 Task: Use the "column C" to view distribution.
Action: Mouse moved to (189, 89)
Screenshot: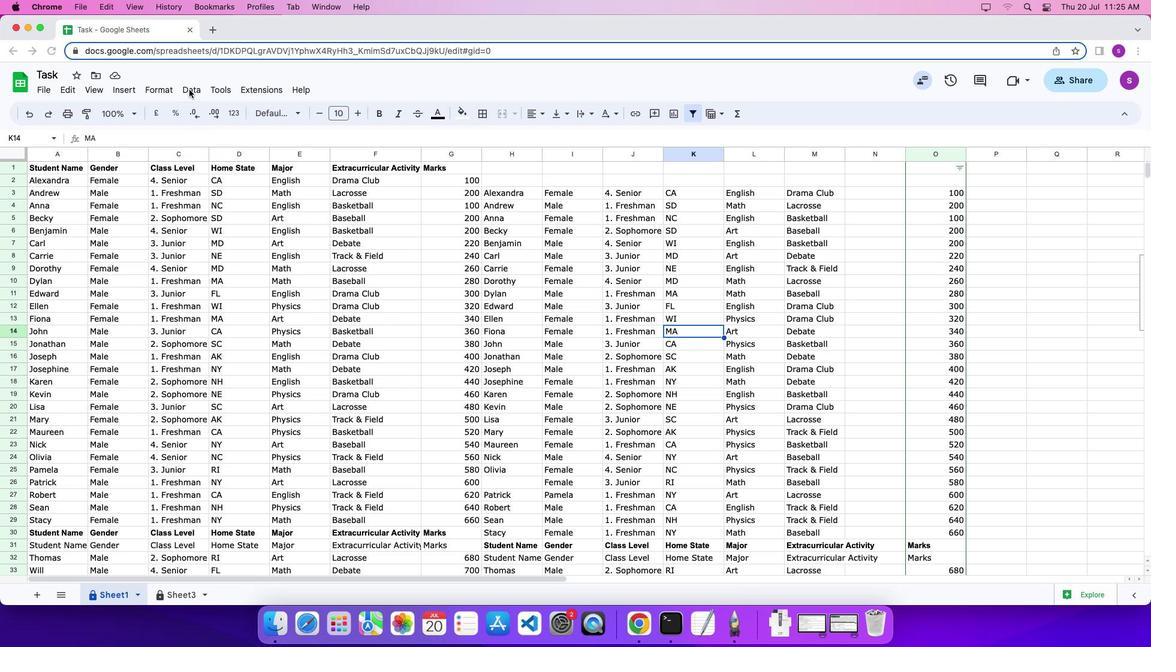 
Action: Mouse pressed left at (189, 89)
Screenshot: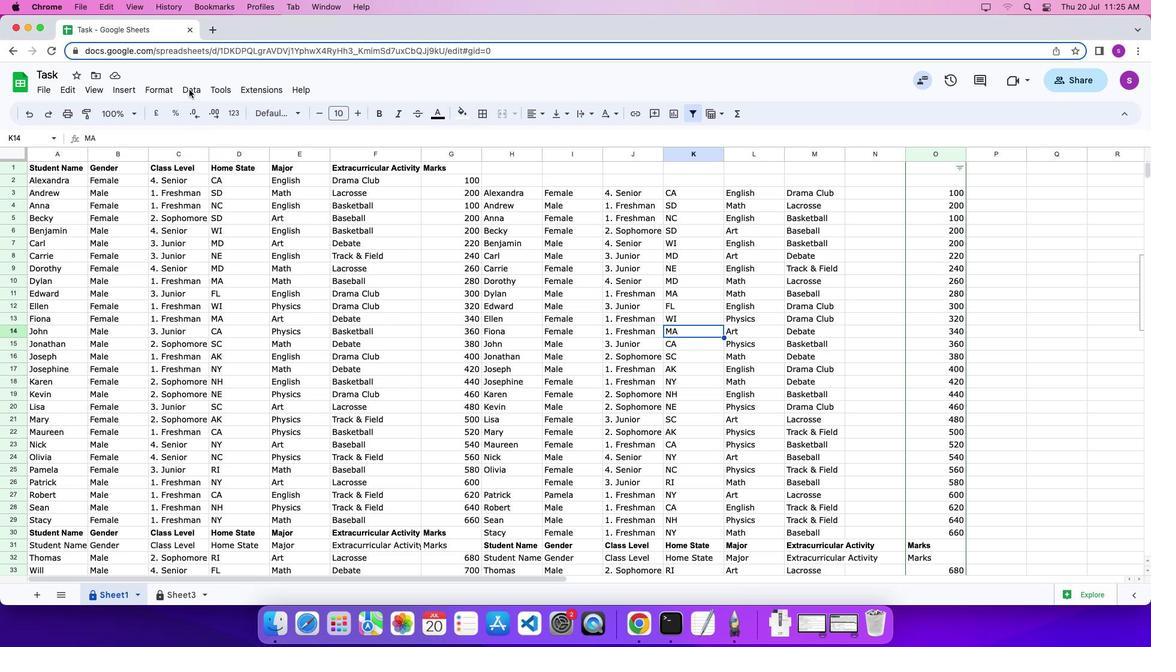 
Action: Mouse moved to (192, 88)
Screenshot: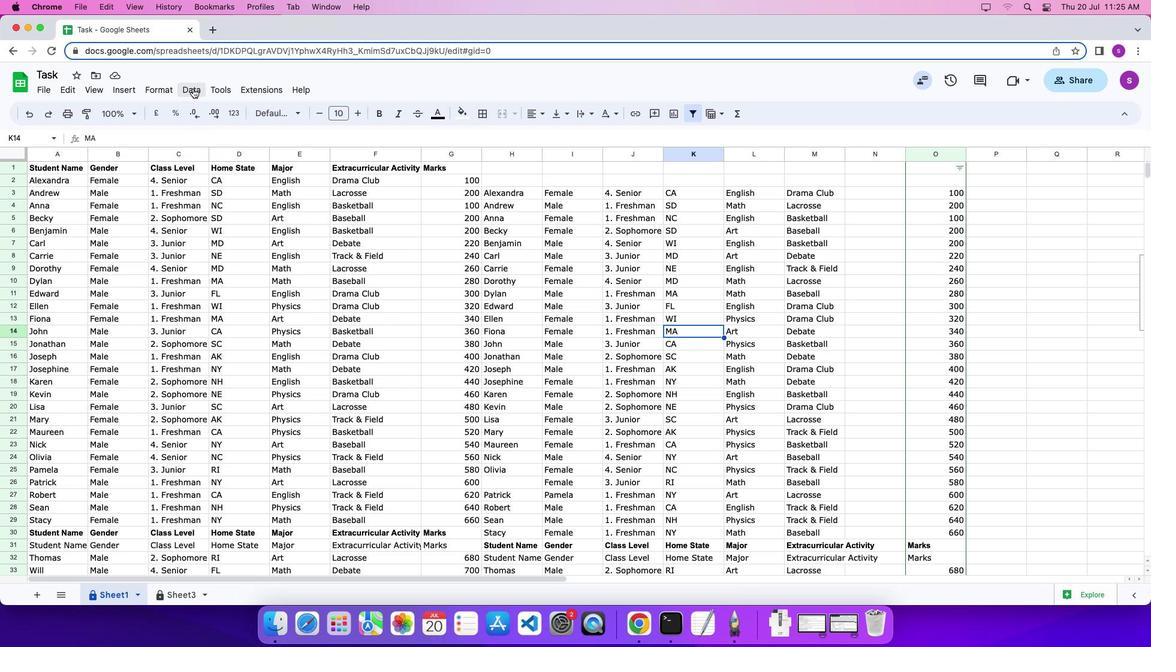
Action: Mouse pressed left at (192, 88)
Screenshot: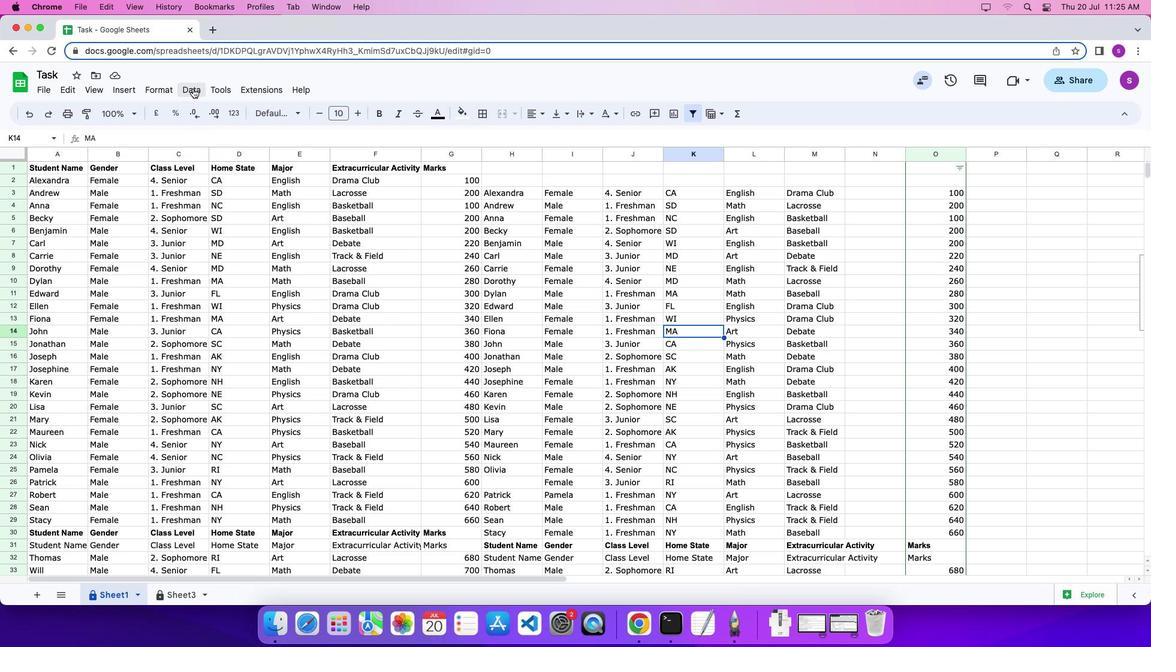
Action: Mouse moved to (232, 320)
Screenshot: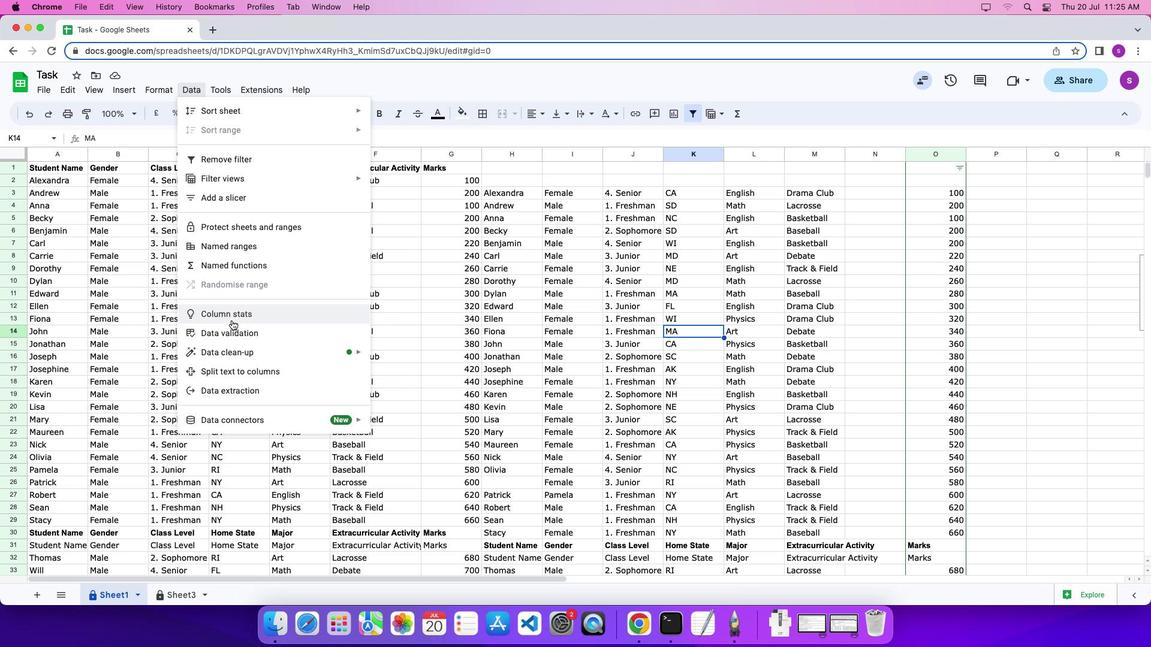 
Action: Mouse pressed left at (232, 320)
Screenshot: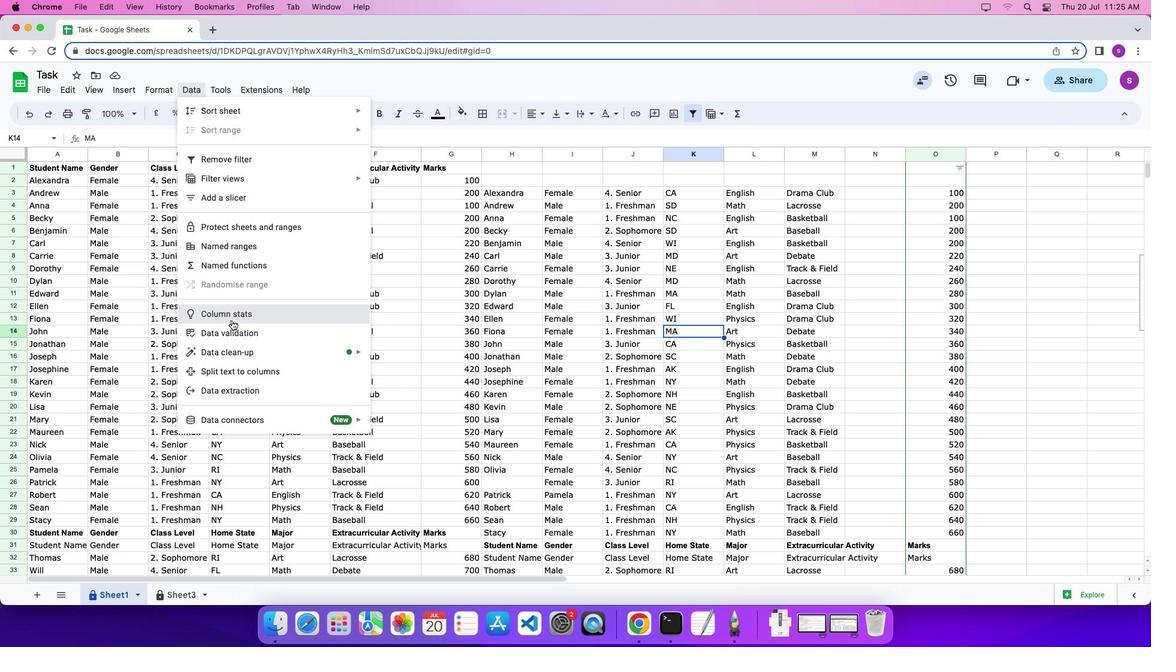 
Action: Mouse moved to (1058, 212)
Screenshot: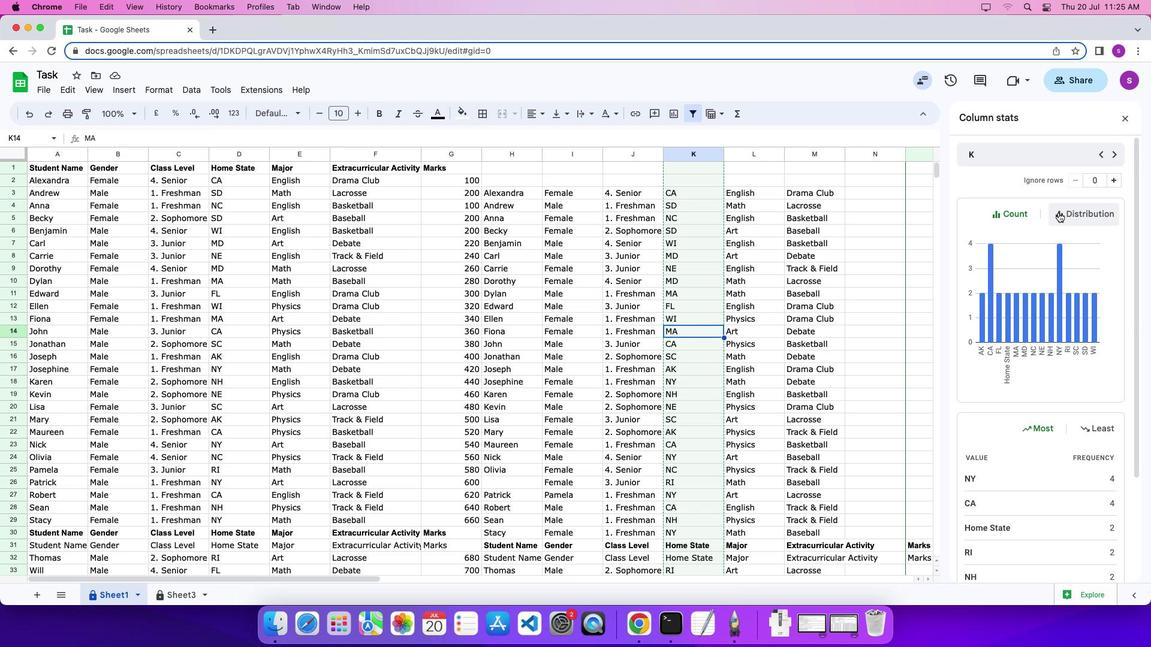 
Action: Mouse pressed left at (1058, 212)
Screenshot: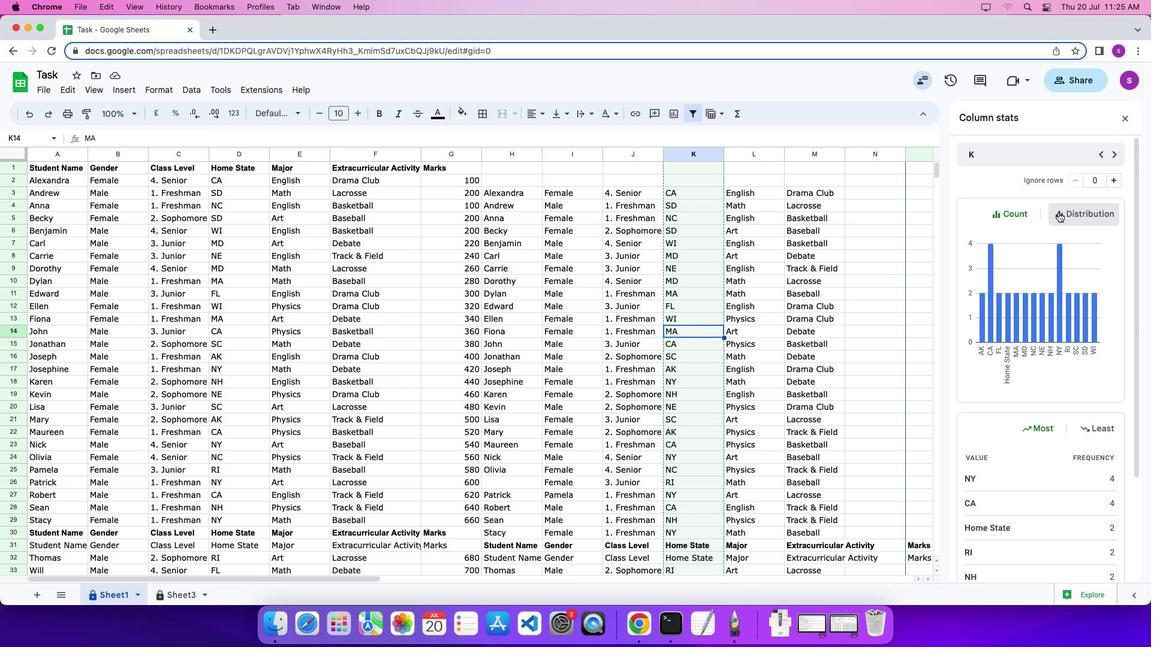 
Action: Mouse moved to (1100, 157)
Screenshot: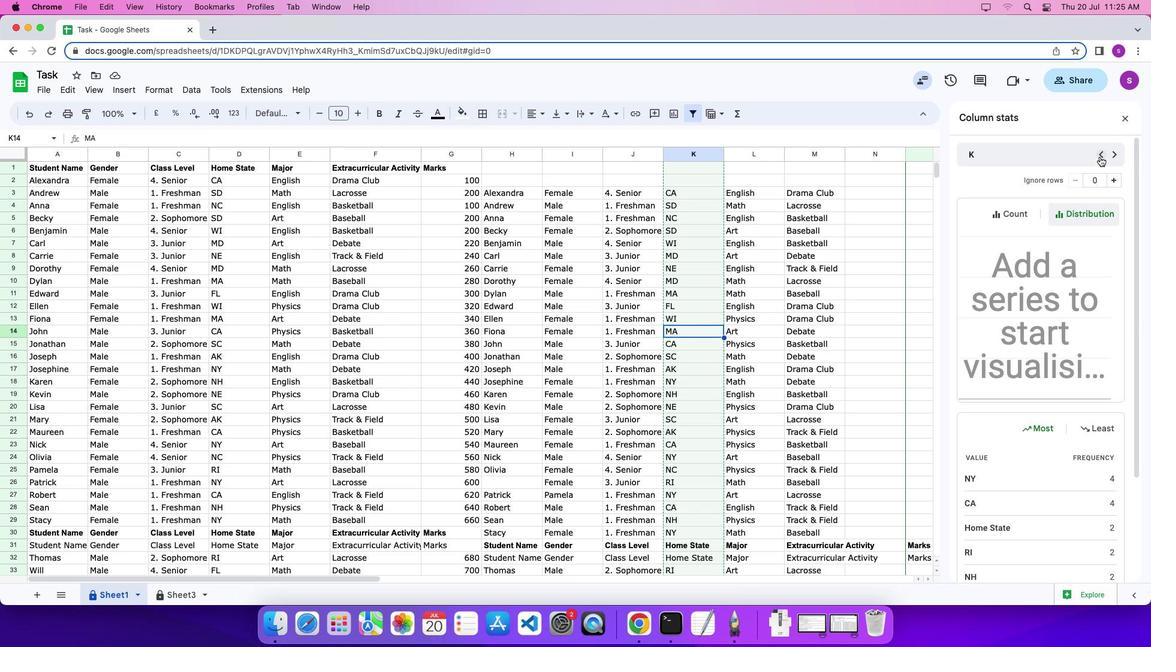 
Action: Mouse pressed left at (1100, 157)
Screenshot: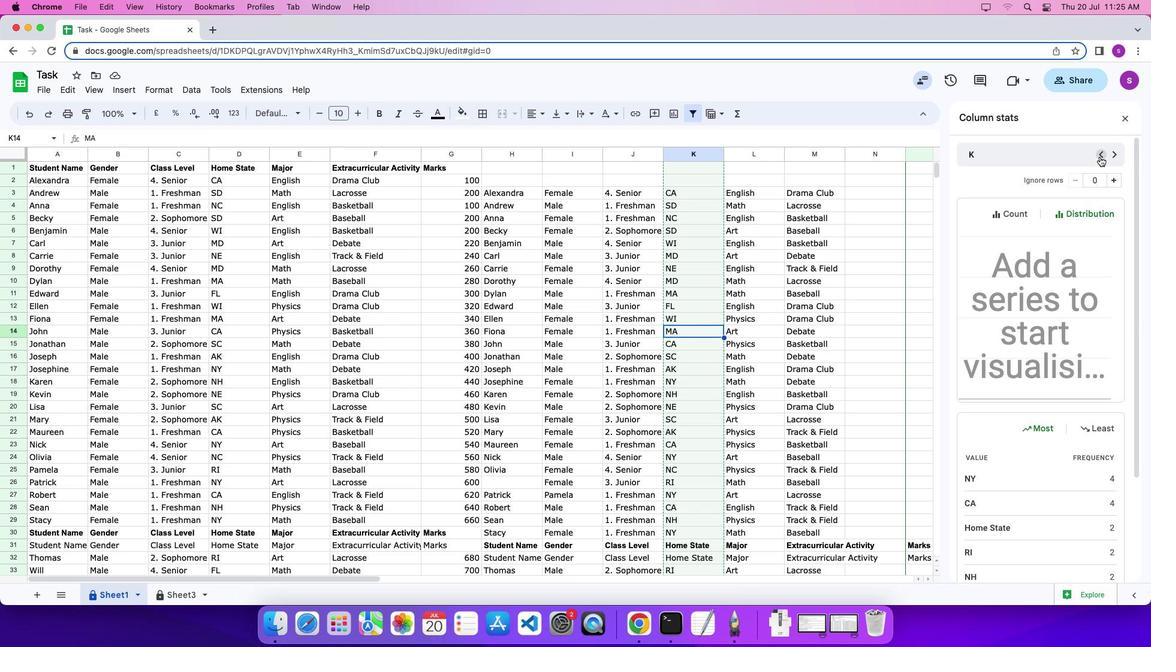 
Action: Mouse pressed left at (1100, 157)
Screenshot: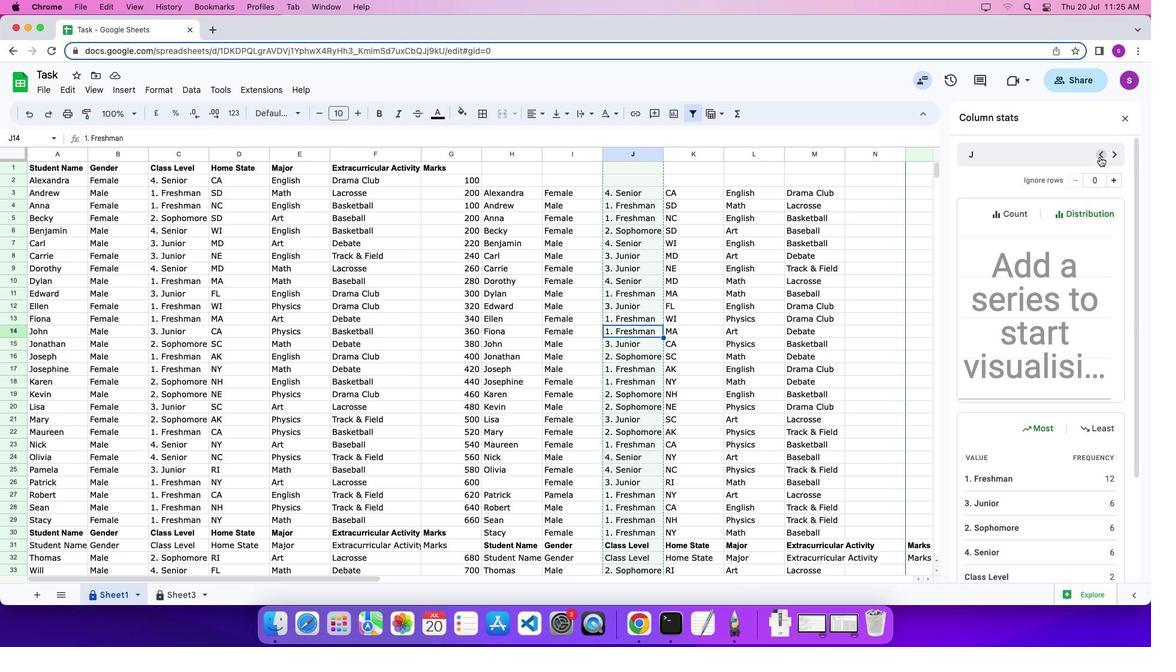 
Action: Mouse pressed left at (1100, 157)
Screenshot: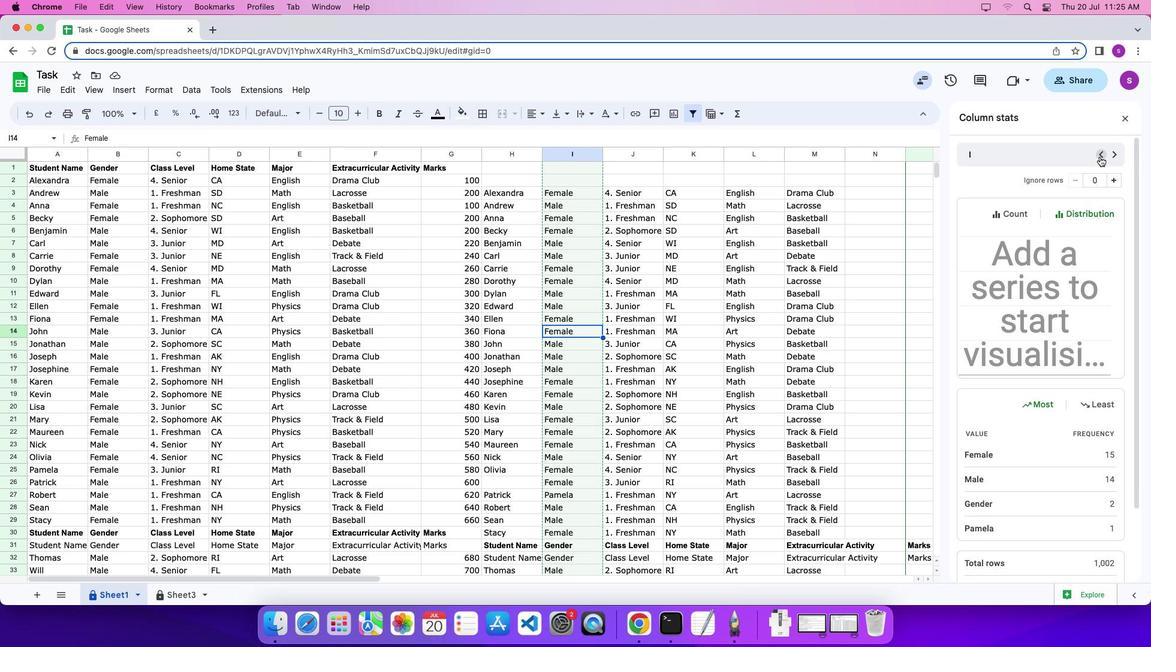 
Action: Mouse pressed left at (1100, 157)
Screenshot: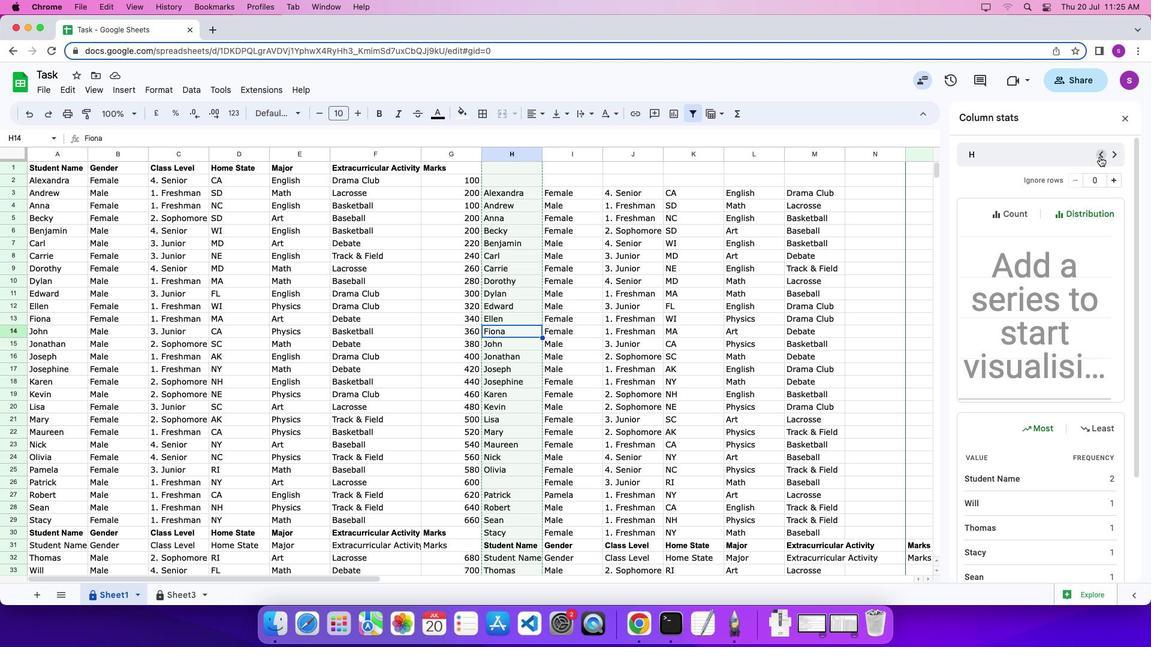 
Action: Mouse pressed left at (1100, 157)
Screenshot: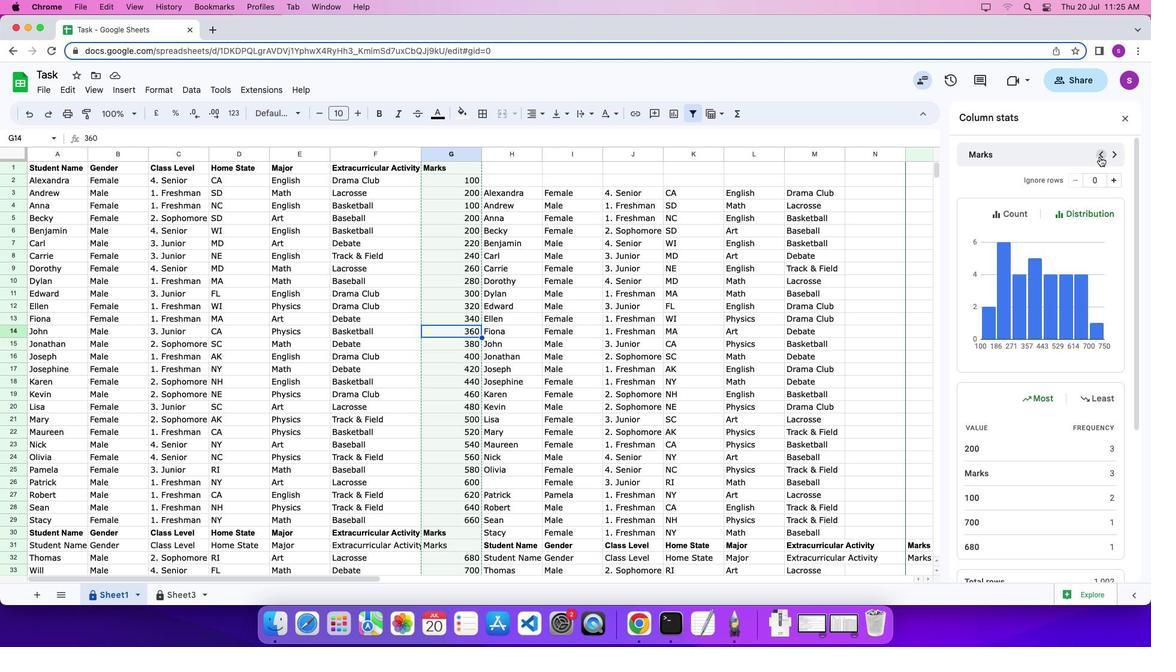 
Action: Mouse pressed left at (1100, 157)
Screenshot: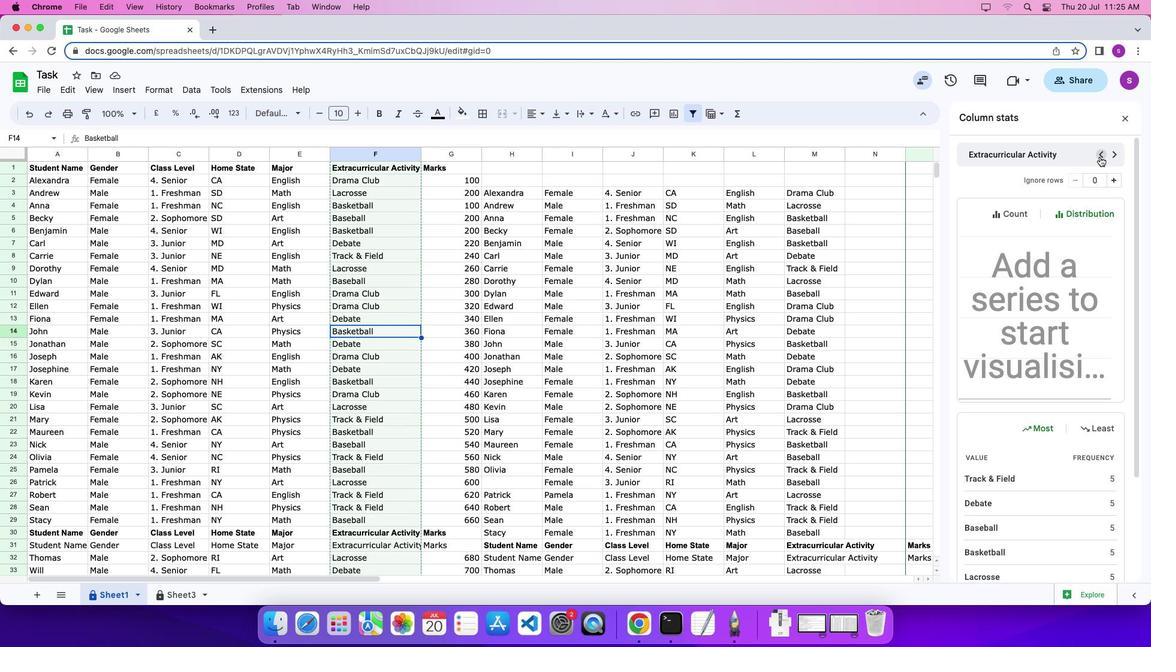 
Action: Mouse moved to (1100, 157)
Screenshot: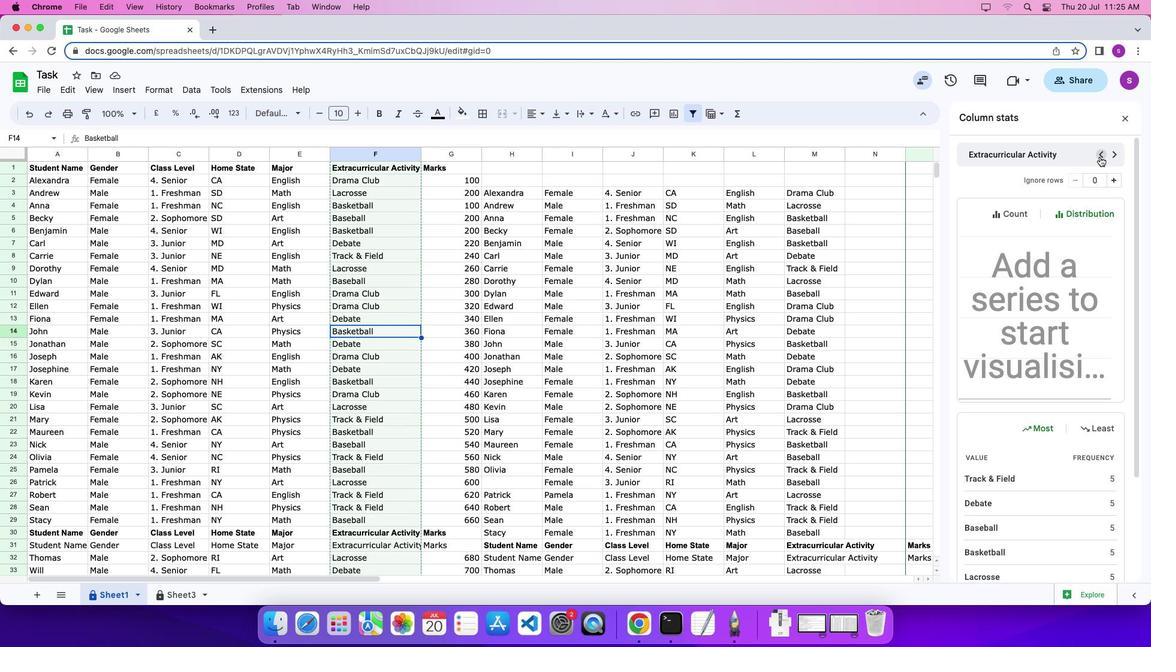 
Action: Mouse pressed left at (1100, 157)
Screenshot: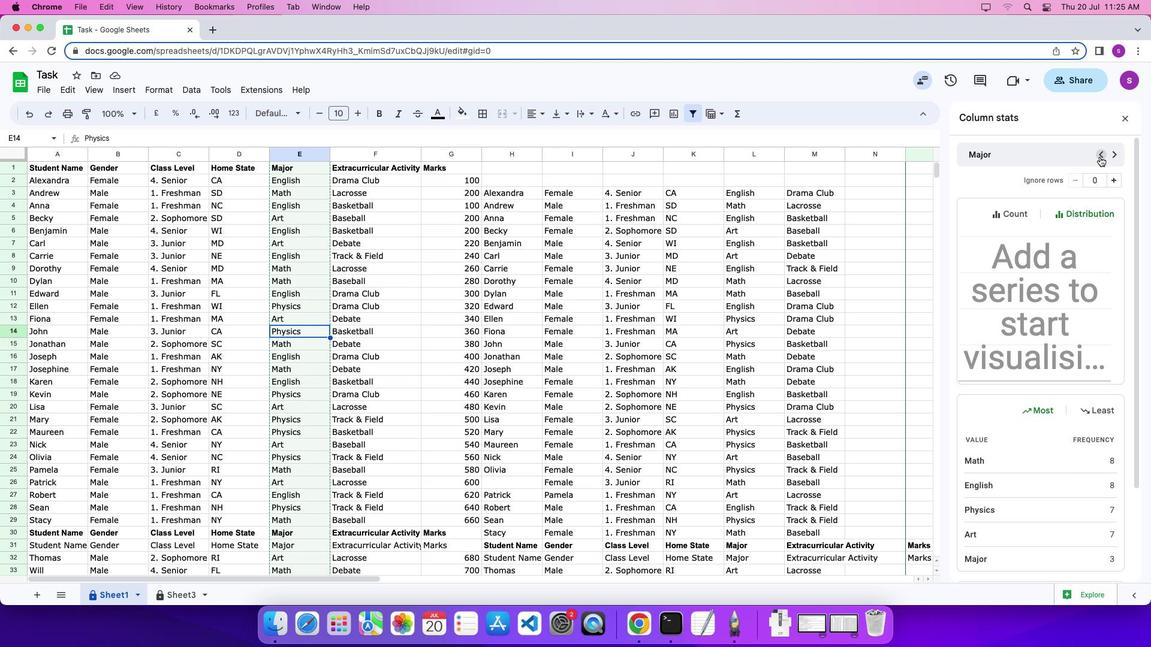 
Action: Mouse moved to (1100, 156)
Screenshot: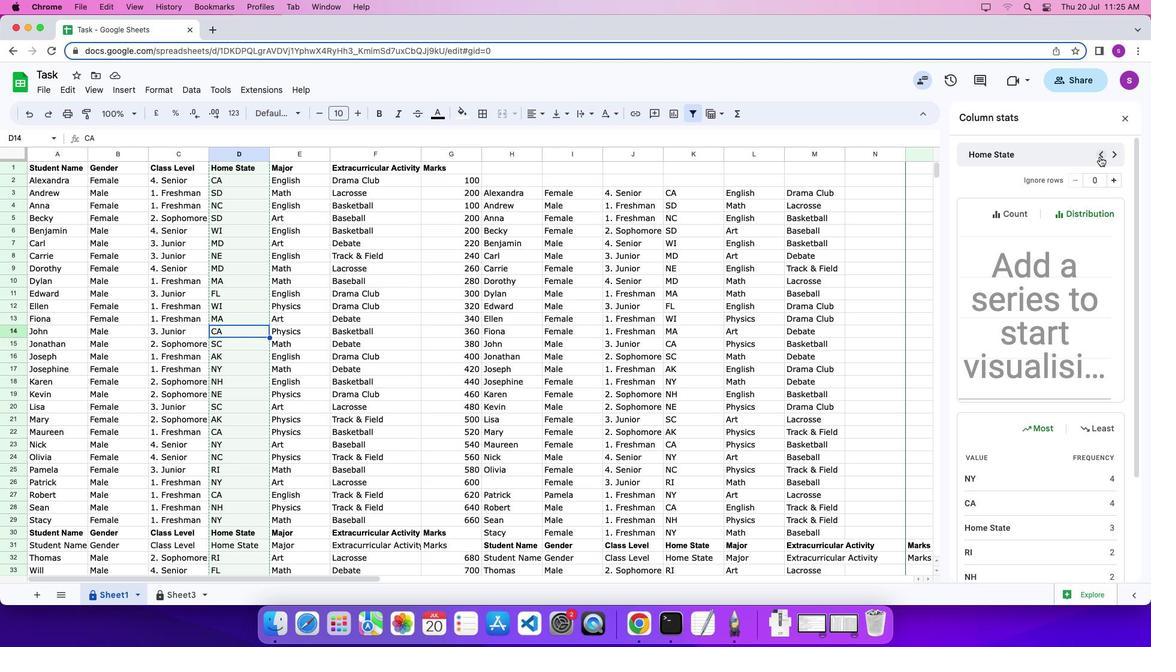 
Action: Mouse pressed left at (1100, 156)
Screenshot: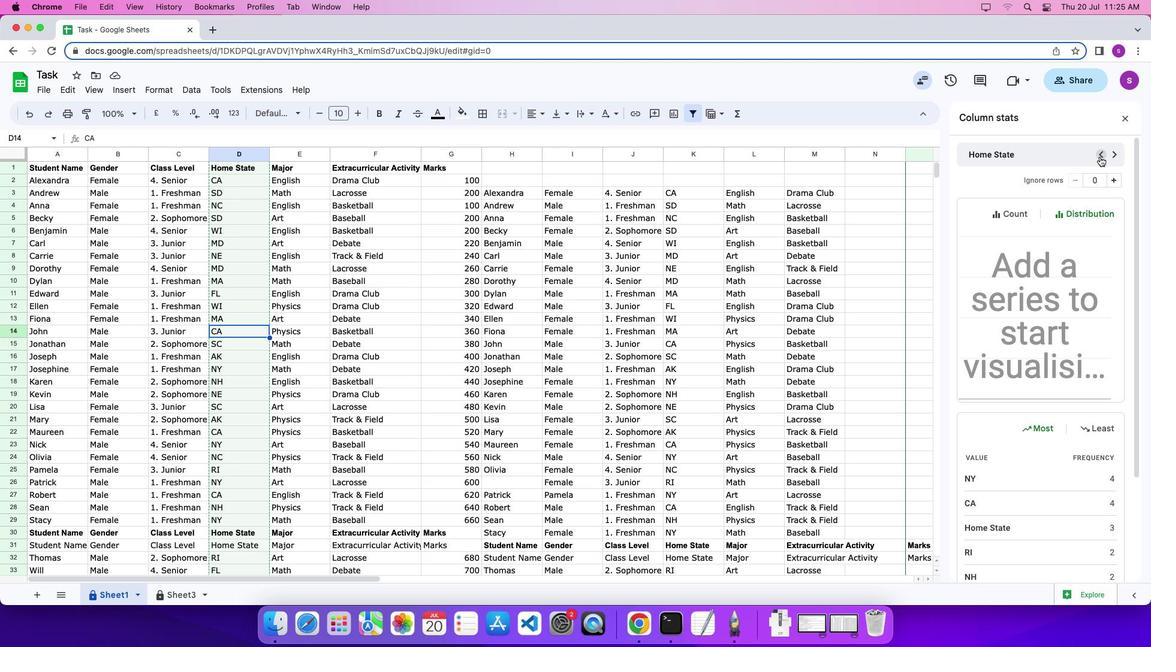
Action: Mouse moved to (1080, 249)
Screenshot: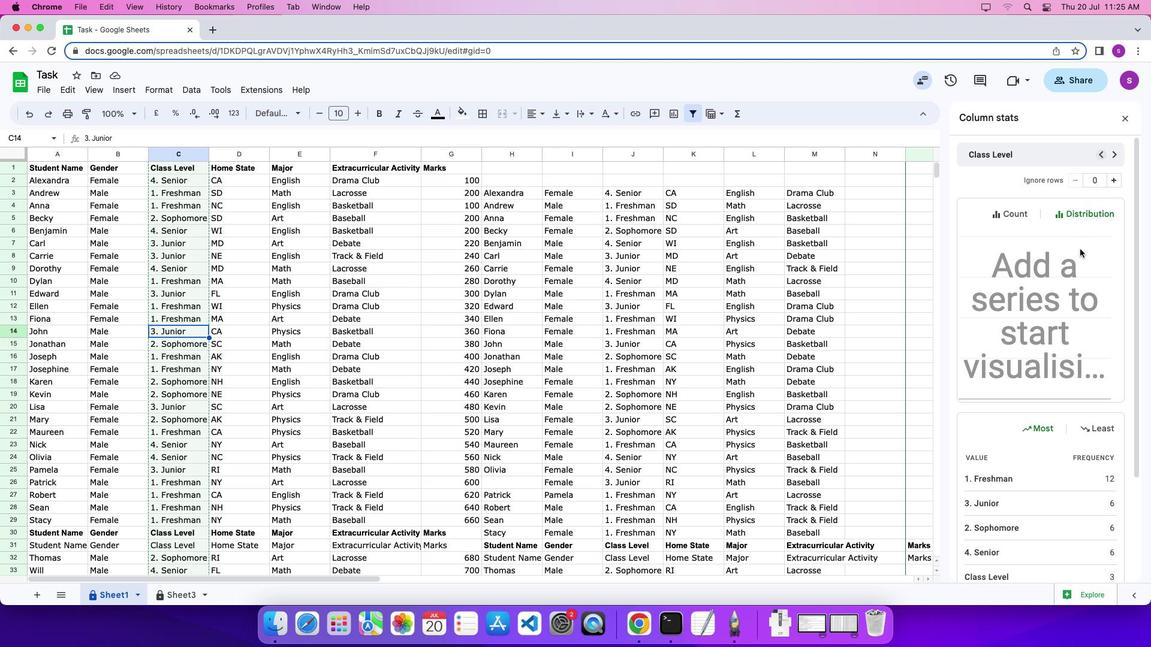 
Action: Mouse scrolled (1080, 249) with delta (0, 0)
Screenshot: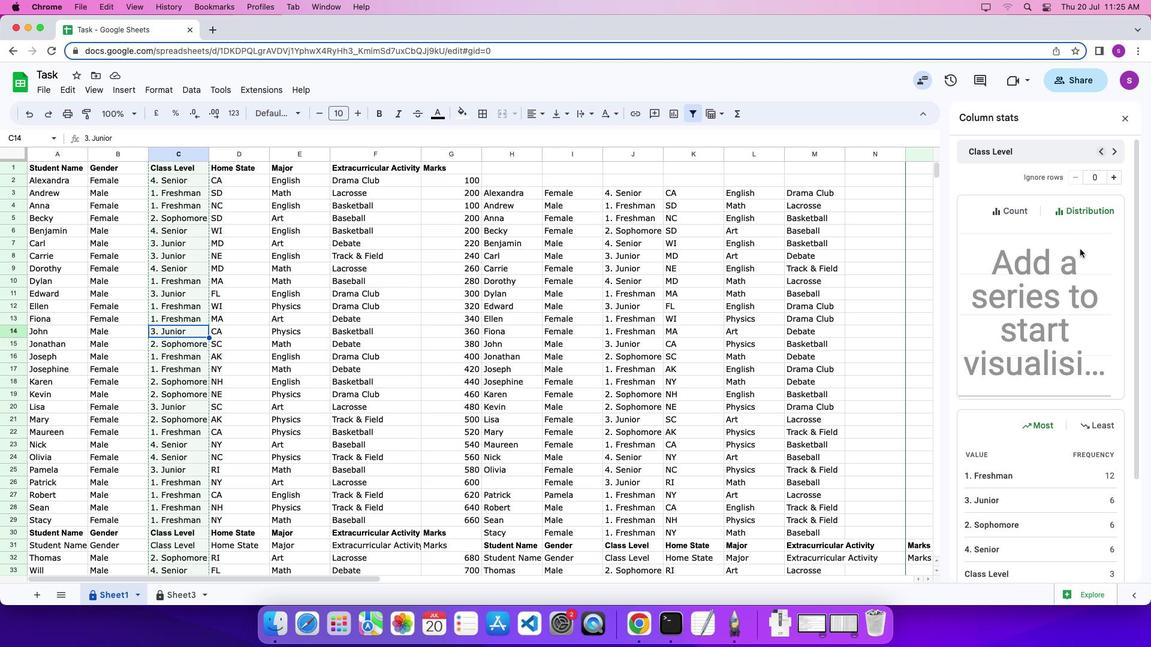 
Action: Mouse scrolled (1080, 249) with delta (0, 0)
Screenshot: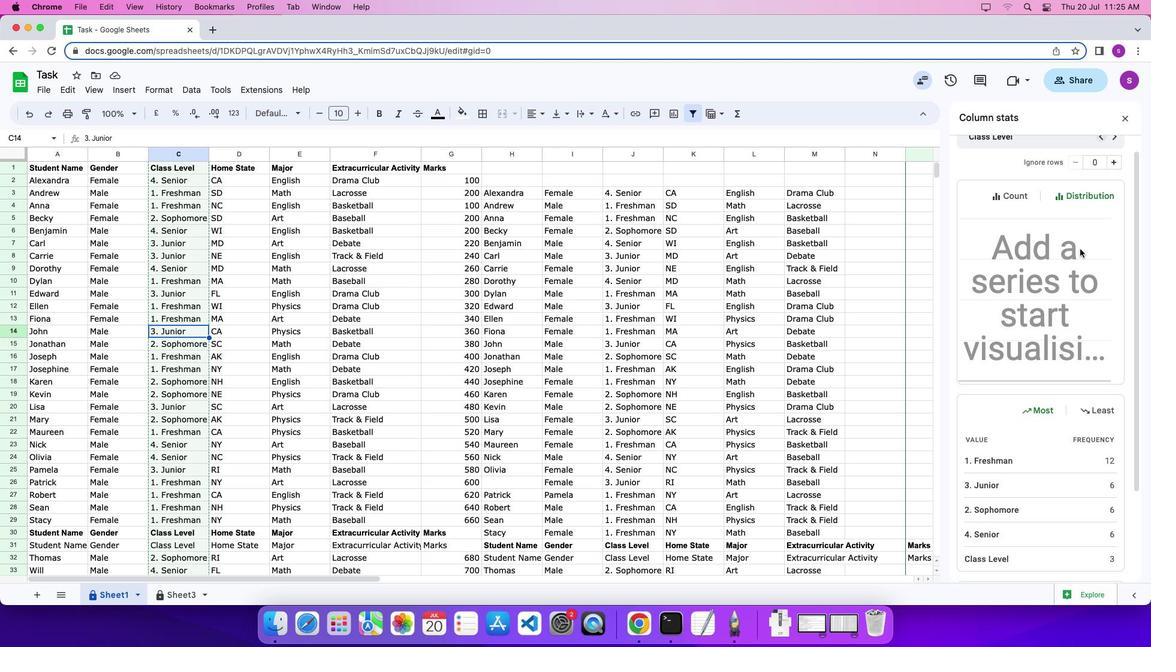 
Action: Mouse scrolled (1080, 249) with delta (0, -4)
Screenshot: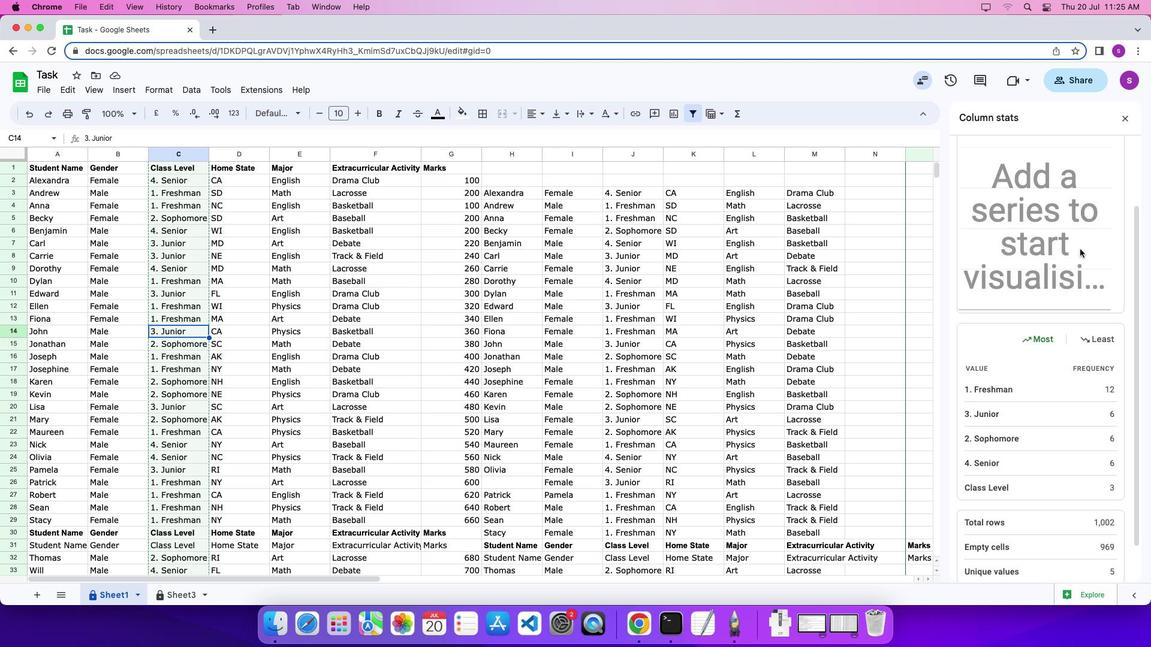 
Action: Mouse scrolled (1080, 249) with delta (0, -3)
Screenshot: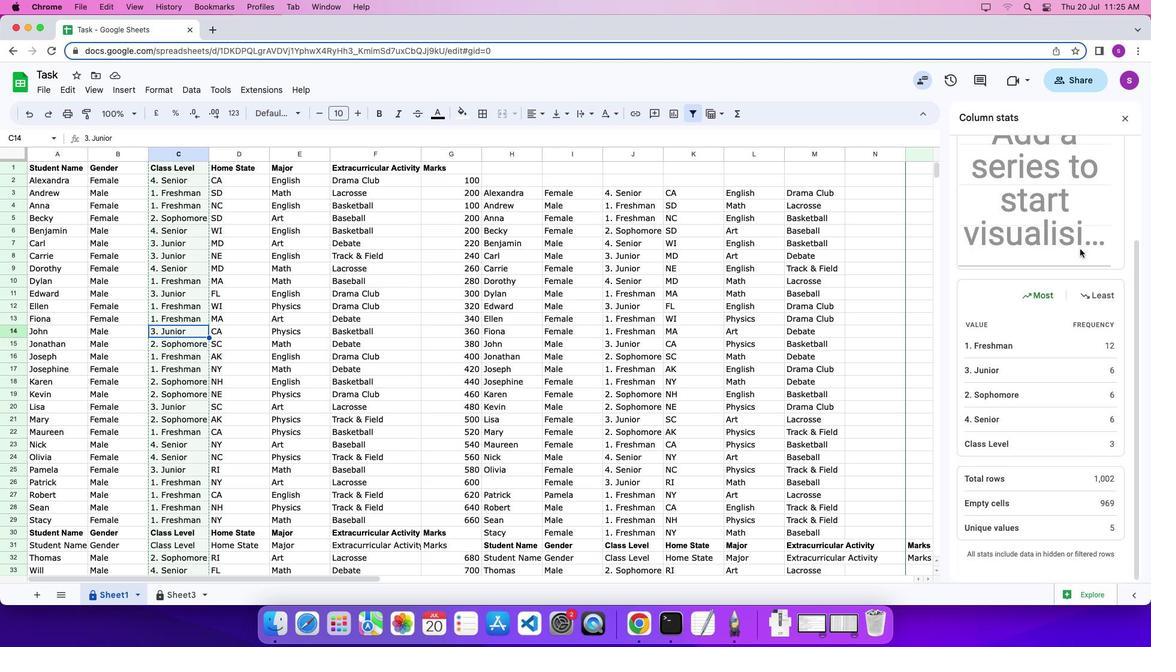 
Action: Mouse scrolled (1080, 249) with delta (0, 0)
Screenshot: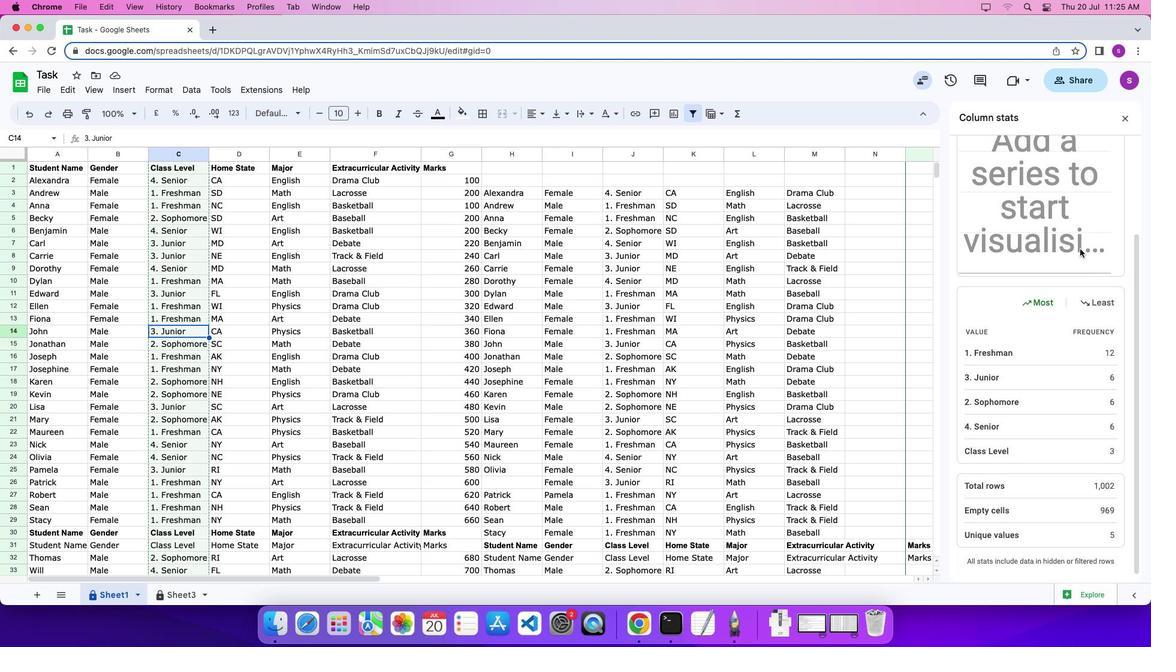 
Action: Mouse scrolled (1080, 249) with delta (0, 0)
Screenshot: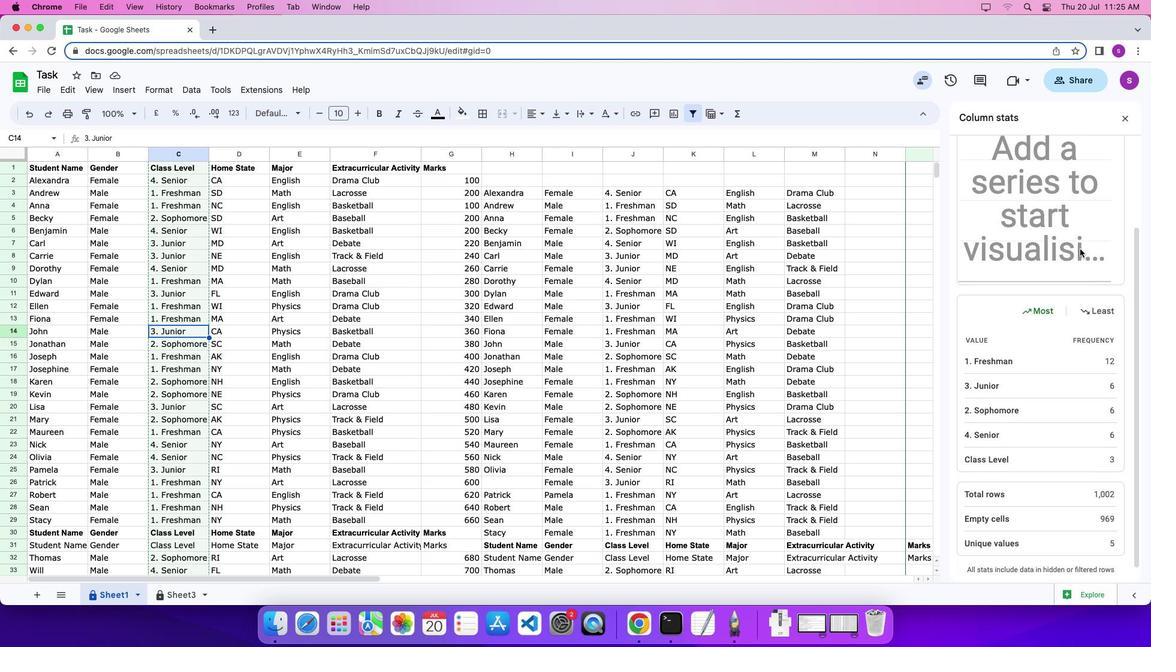 
Action: Mouse scrolled (1080, 249) with delta (0, 3)
Screenshot: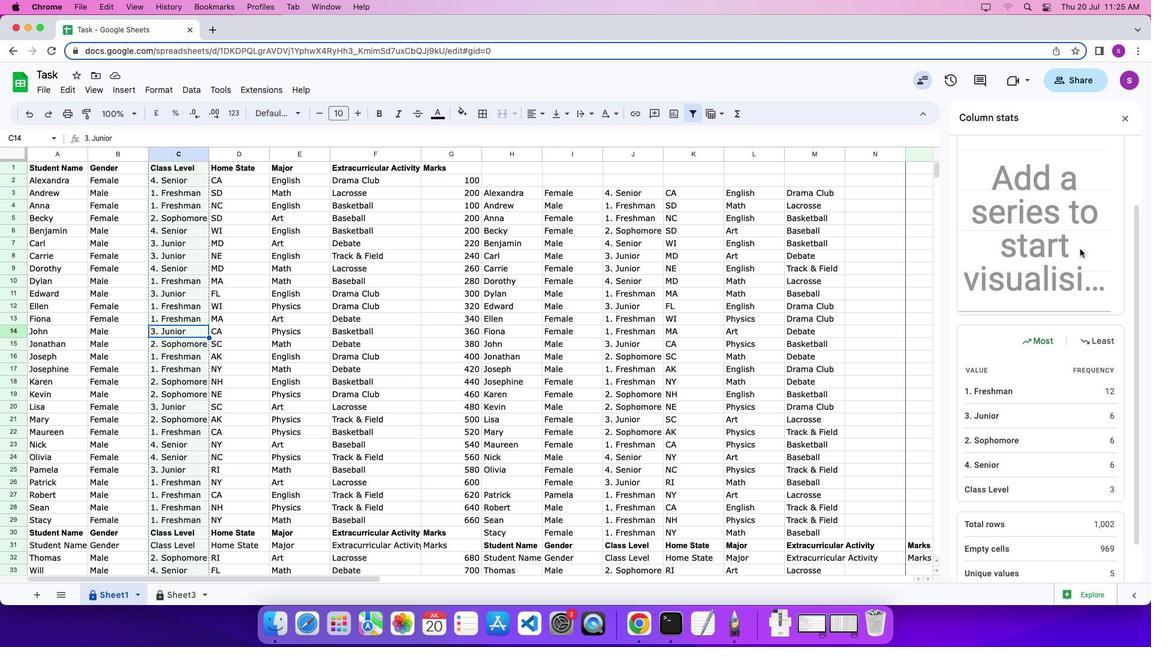 
Action: Mouse scrolled (1080, 249) with delta (0, 4)
Screenshot: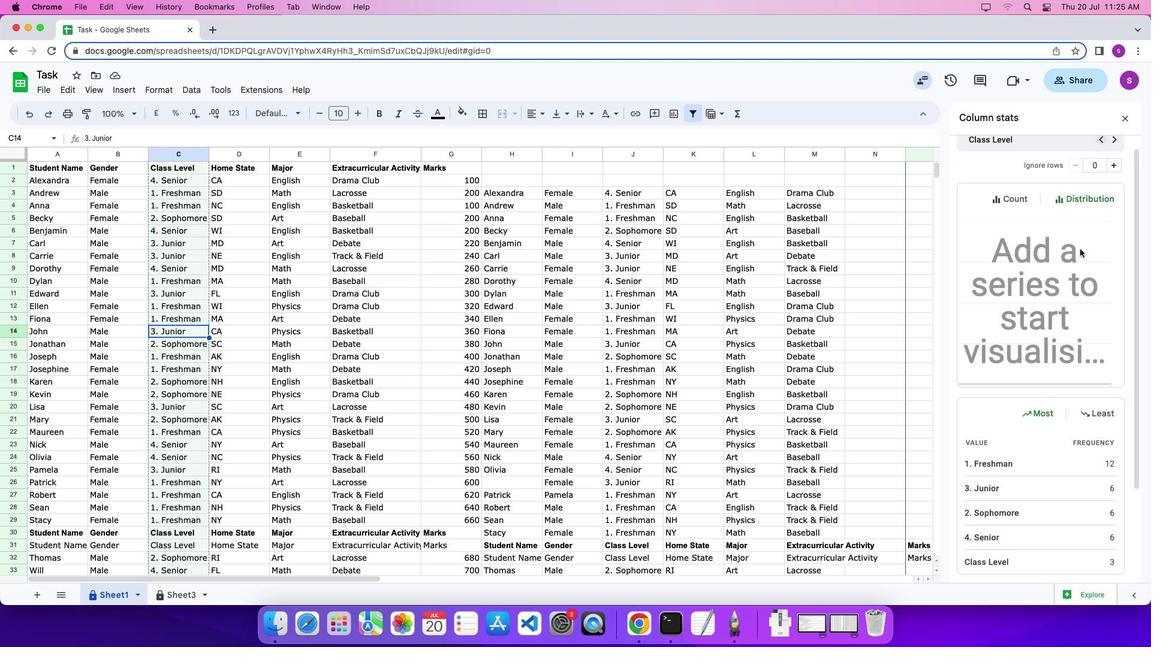 
